 Task: Select a due date automation when advanced on, the moment a card is due add fields with custom field "Resume" set to a date in this week.
Action: Mouse moved to (982, 79)
Screenshot: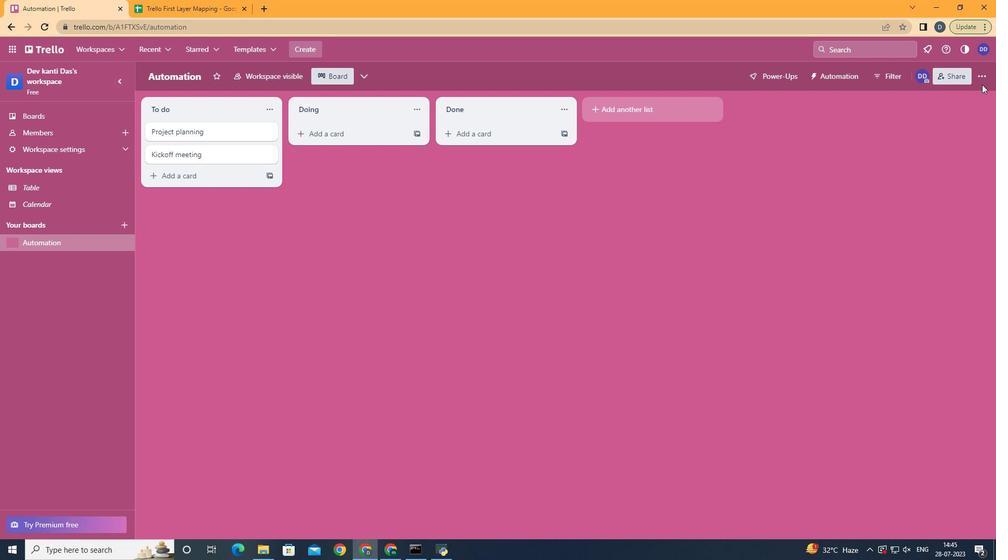 
Action: Mouse pressed left at (982, 79)
Screenshot: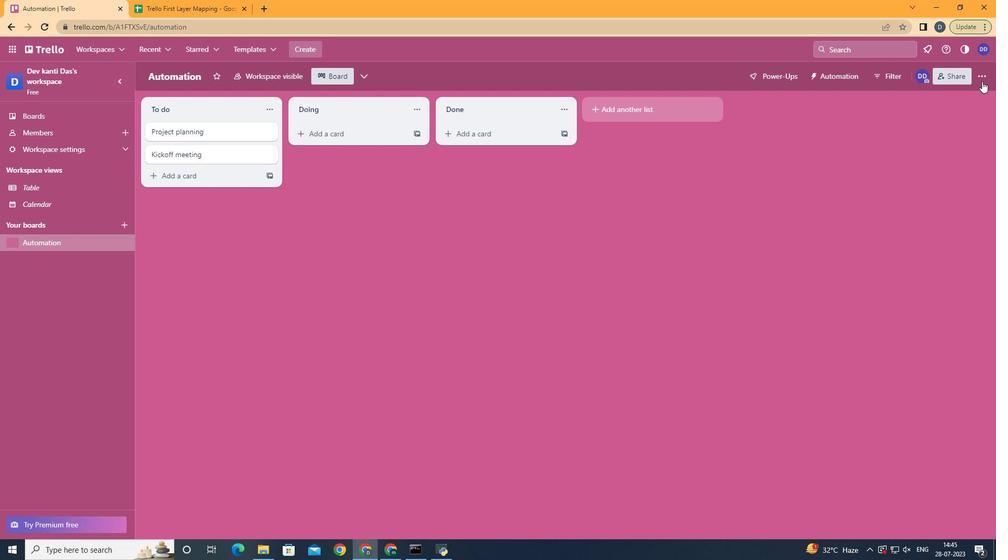 
Action: Mouse moved to (915, 211)
Screenshot: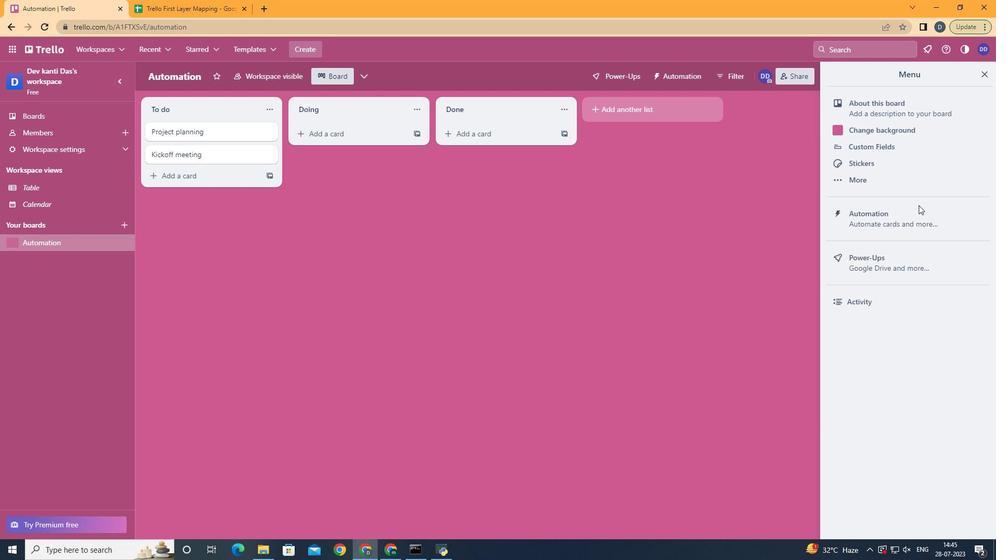 
Action: Mouse pressed left at (915, 211)
Screenshot: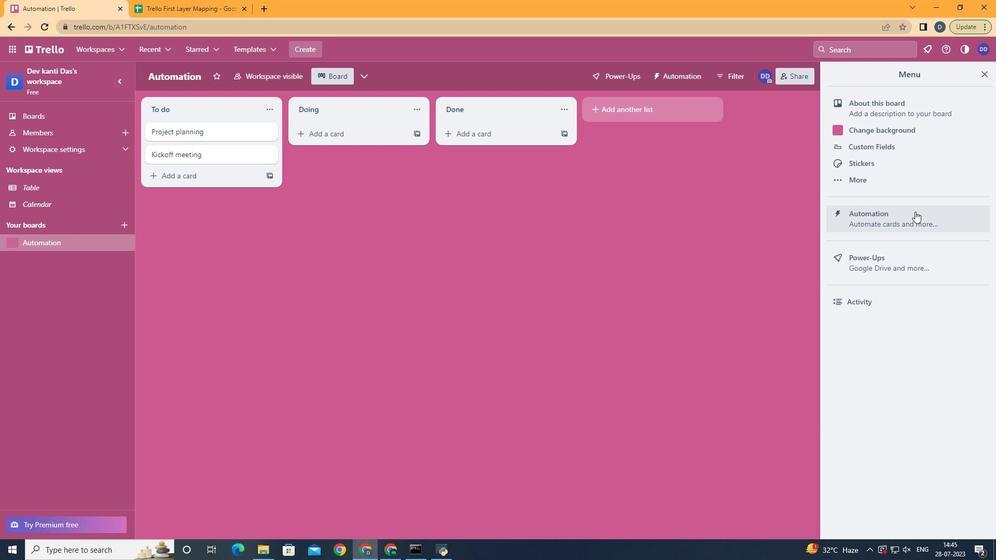 
Action: Mouse moved to (193, 209)
Screenshot: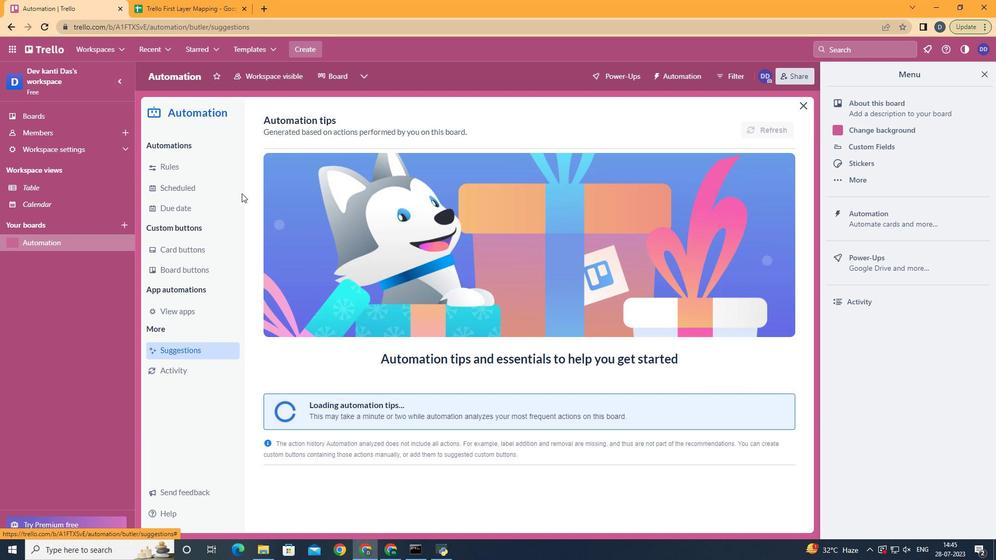 
Action: Mouse pressed left at (193, 209)
Screenshot: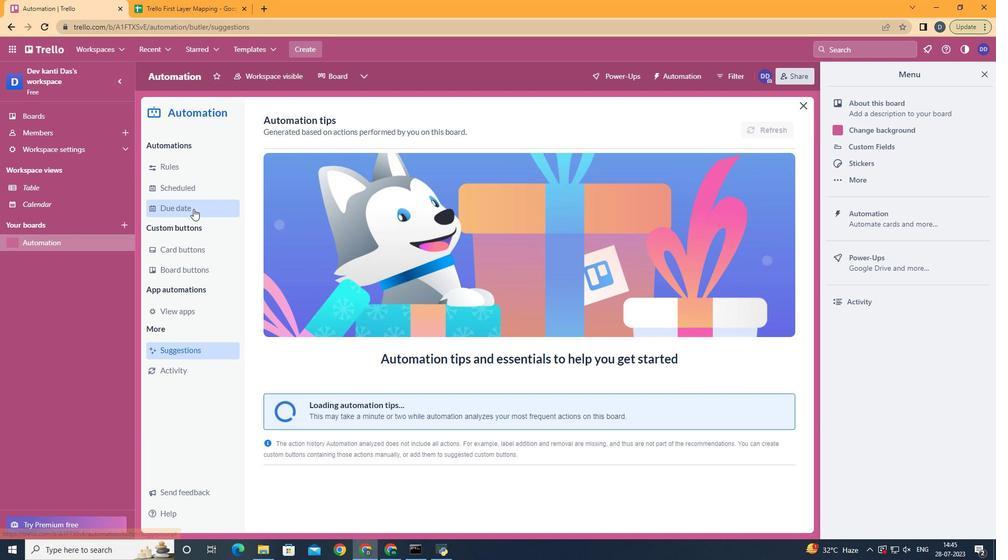 
Action: Mouse moved to (756, 126)
Screenshot: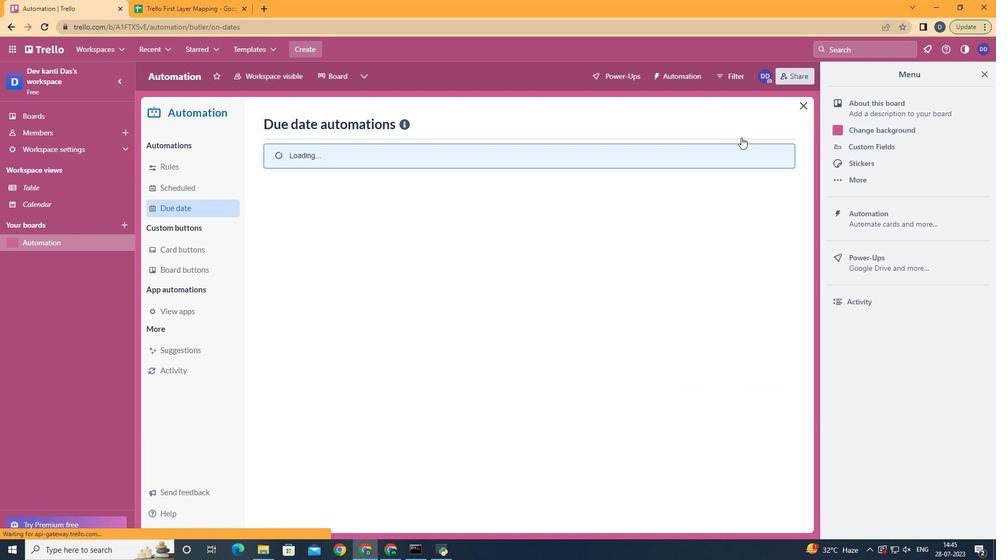 
Action: Mouse pressed left at (756, 126)
Screenshot: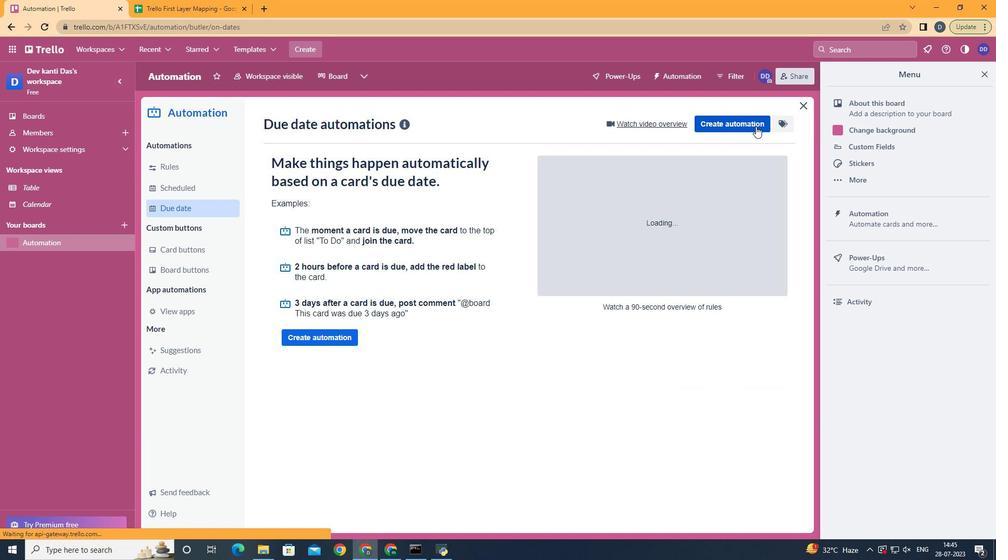 
Action: Mouse moved to (707, 219)
Screenshot: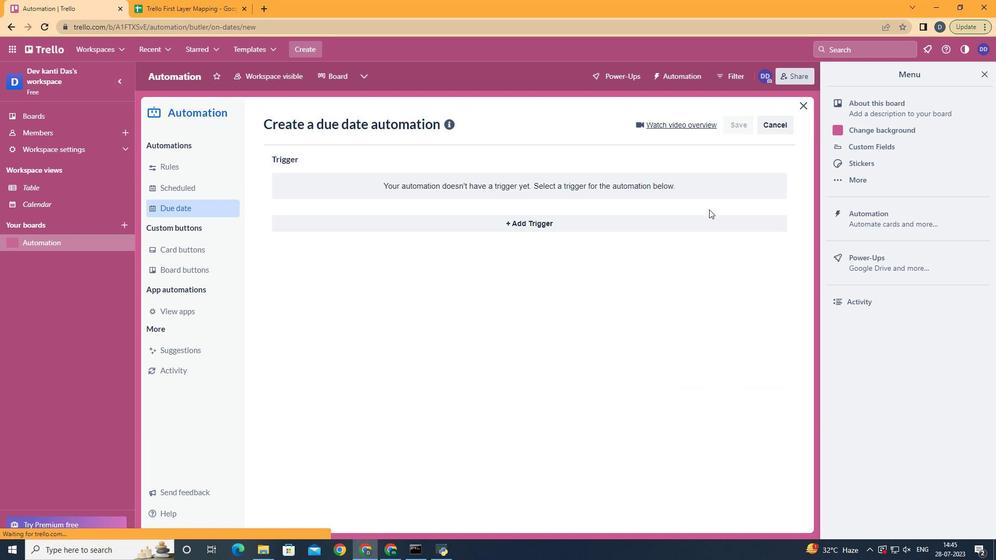 
Action: Mouse pressed left at (707, 219)
Screenshot: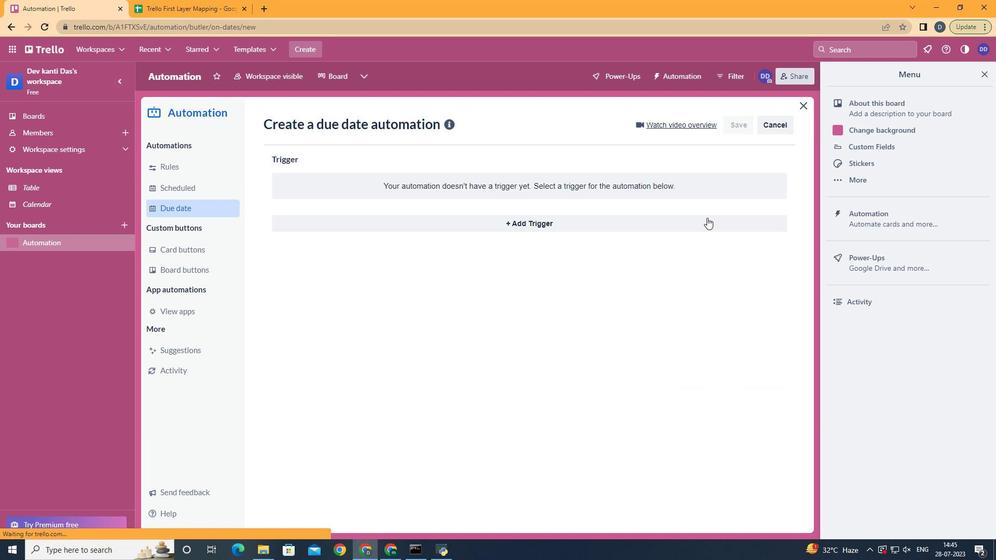 
Action: Mouse moved to (314, 369)
Screenshot: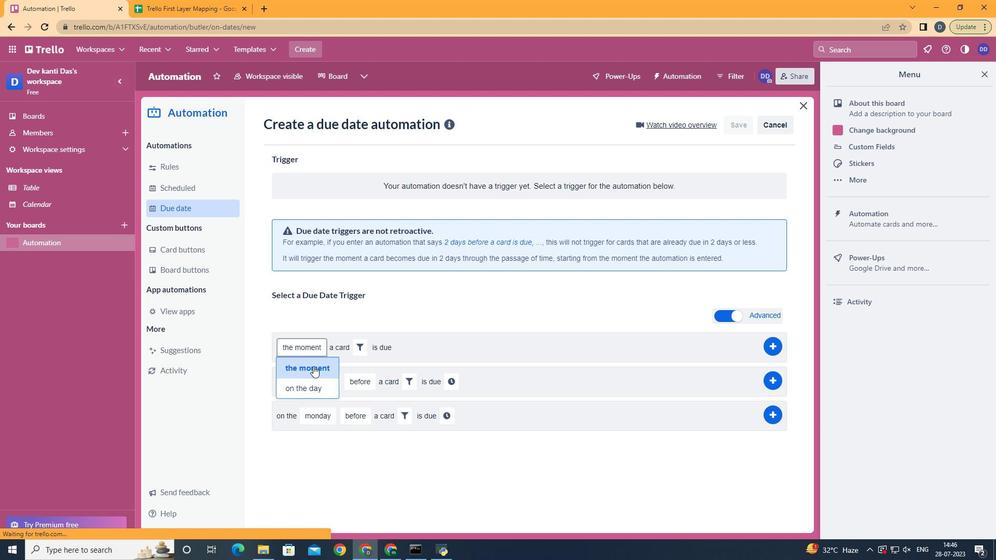 
Action: Mouse pressed left at (314, 369)
Screenshot: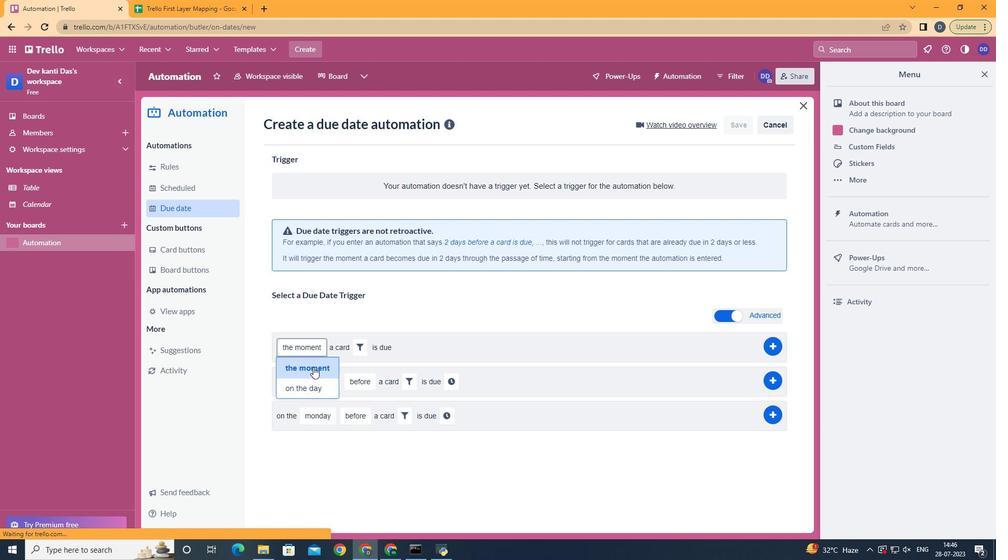 
Action: Mouse moved to (369, 343)
Screenshot: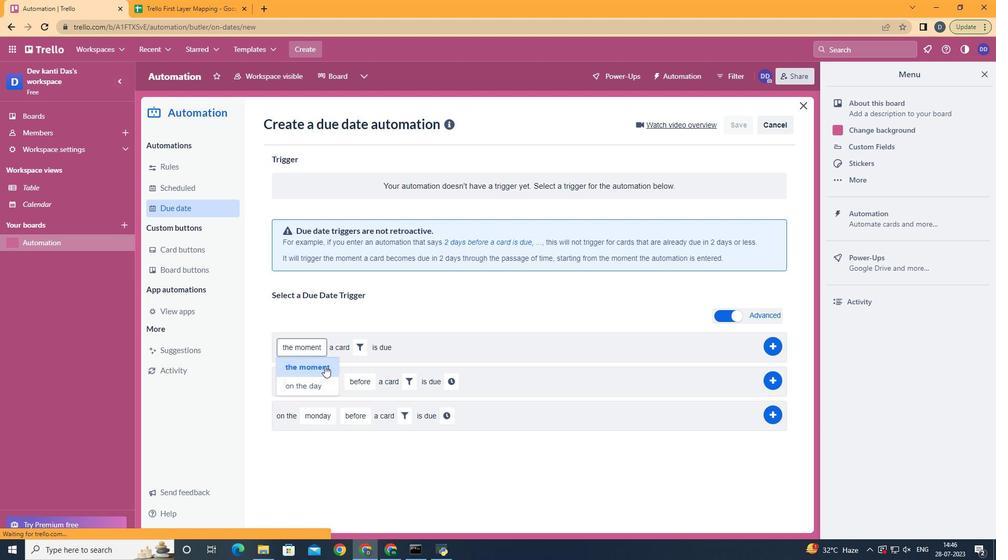 
Action: Mouse pressed left at (369, 343)
Screenshot: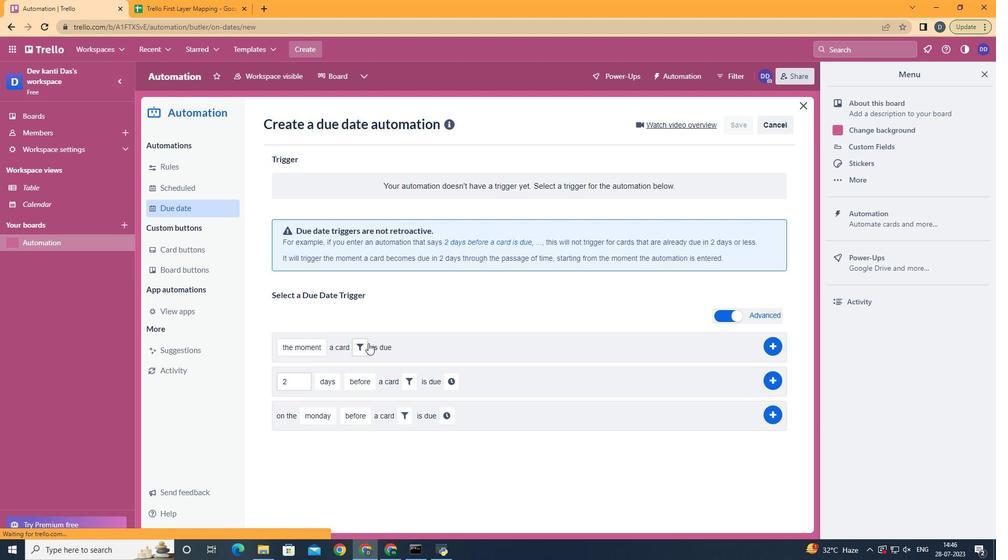 
Action: Mouse moved to (367, 343)
Screenshot: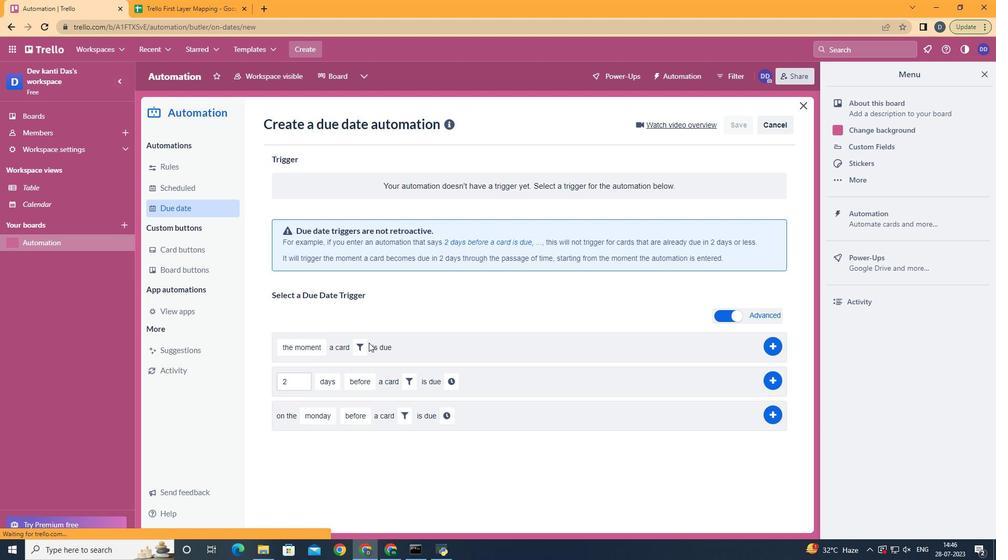 
Action: Mouse pressed left at (367, 343)
Screenshot: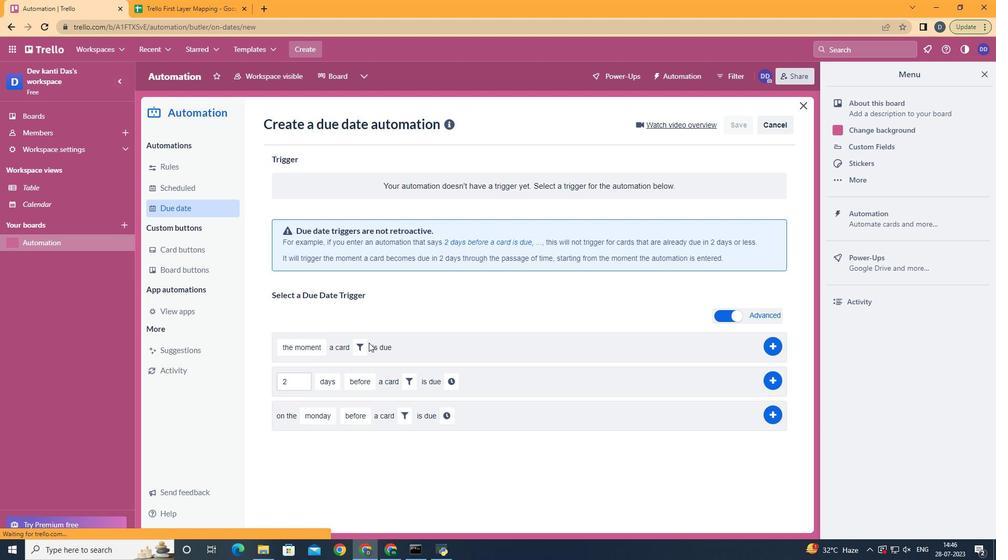 
Action: Mouse moved to (528, 374)
Screenshot: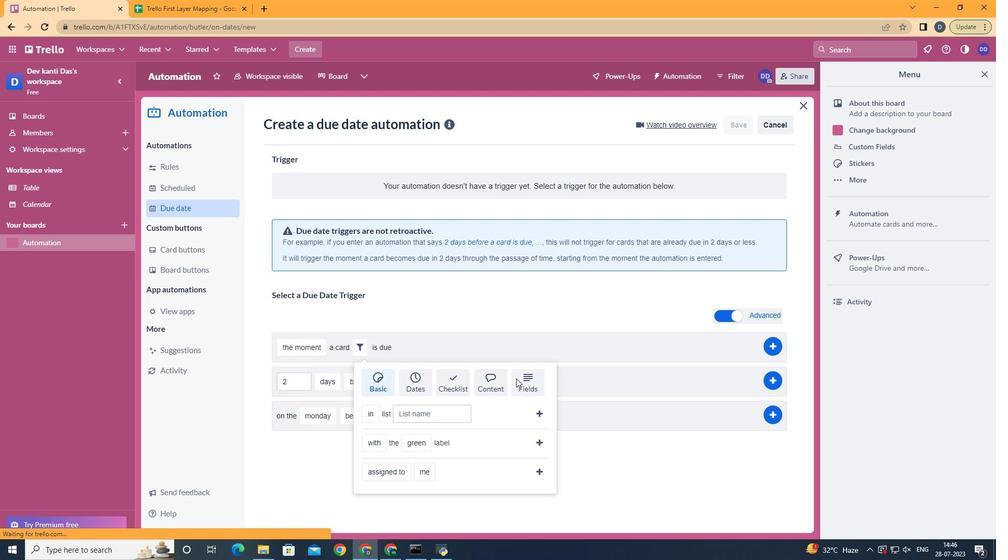 
Action: Mouse pressed left at (528, 374)
Screenshot: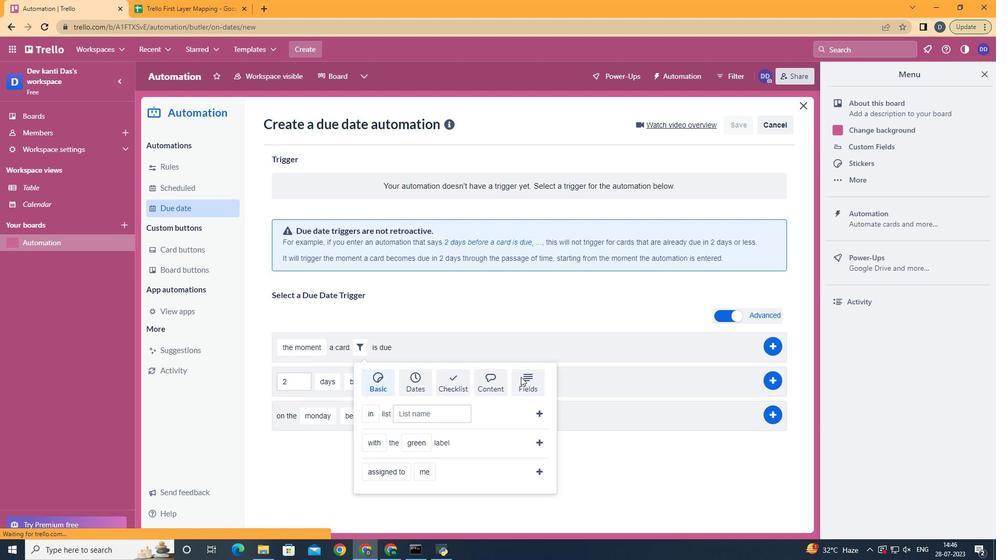 
Action: Mouse scrolled (528, 374) with delta (0, 0)
Screenshot: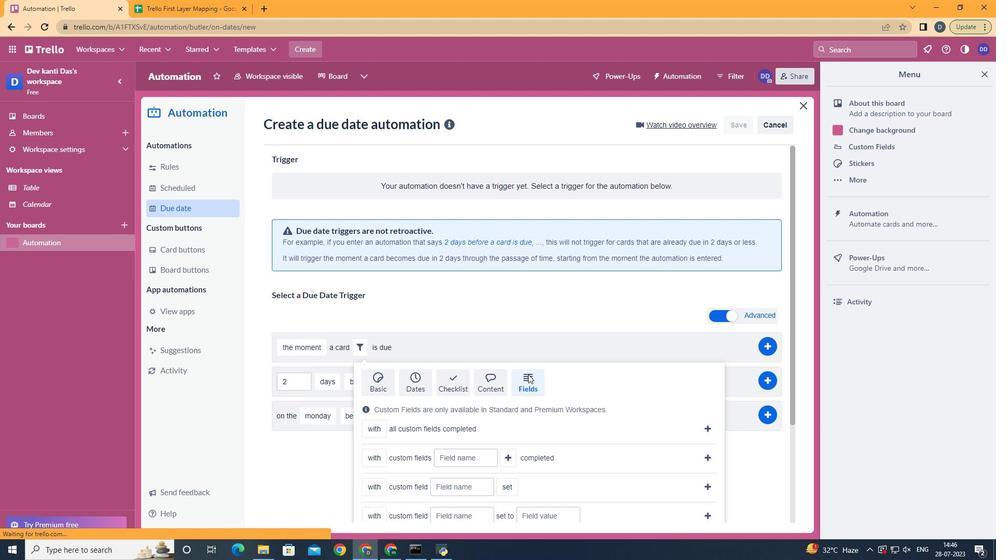 
Action: Mouse scrolled (528, 374) with delta (0, 0)
Screenshot: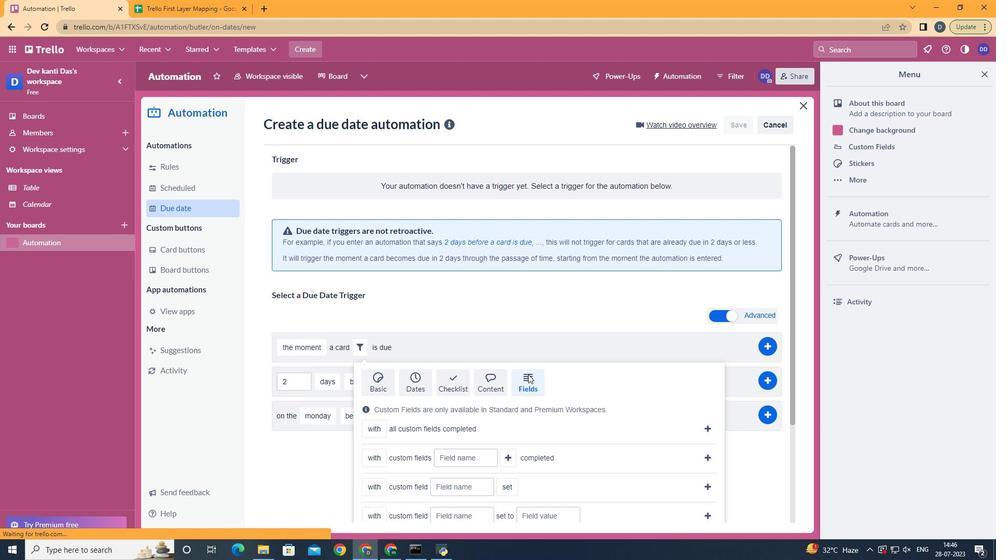 
Action: Mouse scrolled (528, 374) with delta (0, 0)
Screenshot: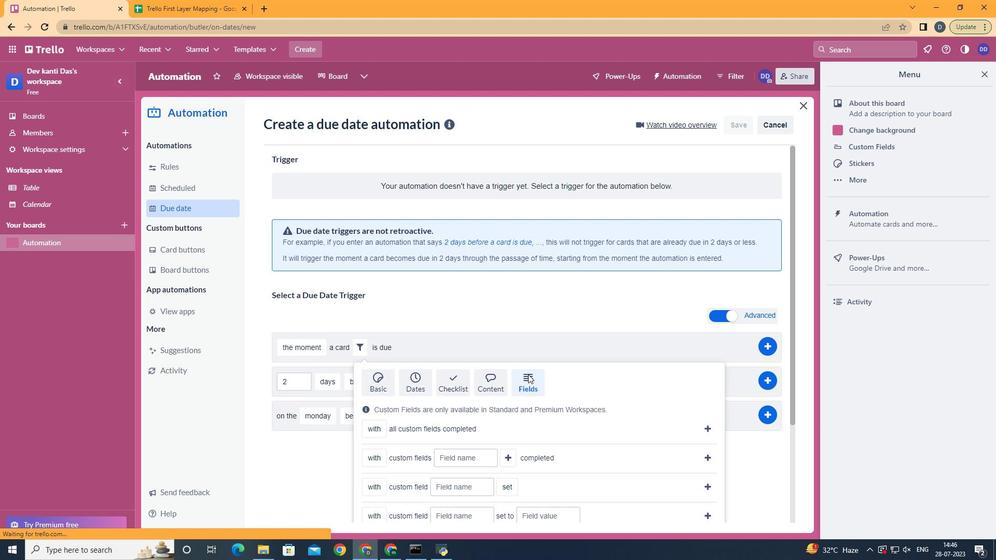 
Action: Mouse scrolled (528, 374) with delta (0, 0)
Screenshot: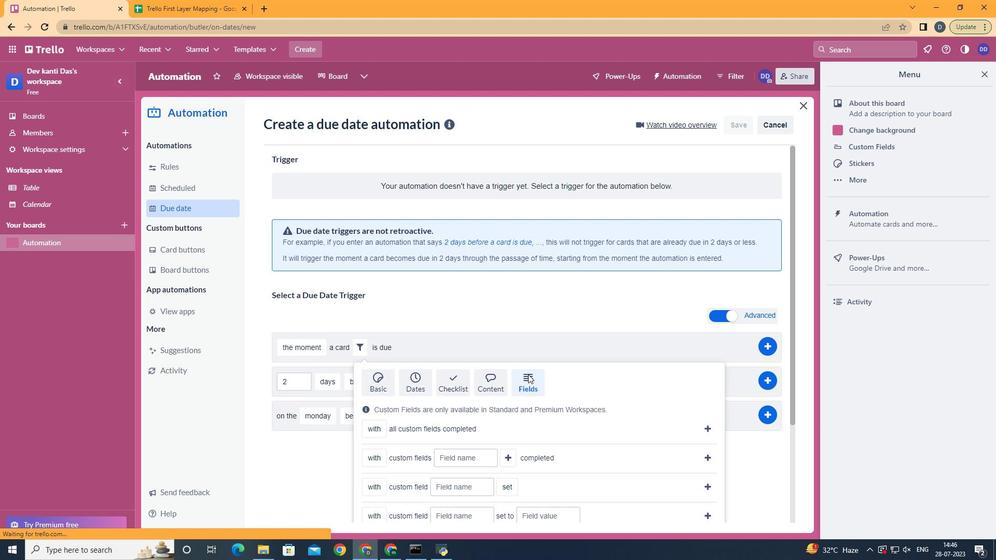 
Action: Mouse scrolled (528, 374) with delta (0, 0)
Screenshot: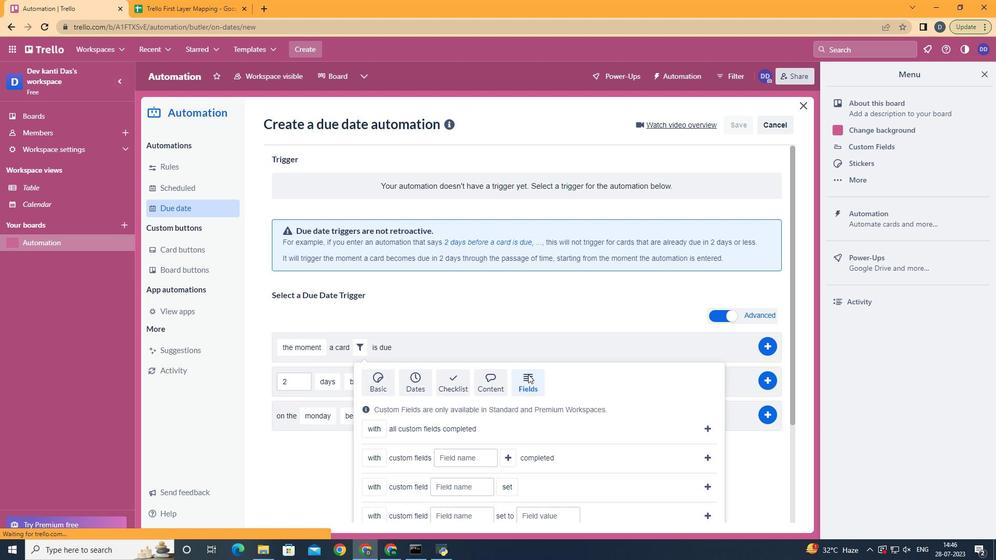 
Action: Mouse scrolled (528, 374) with delta (0, 0)
Screenshot: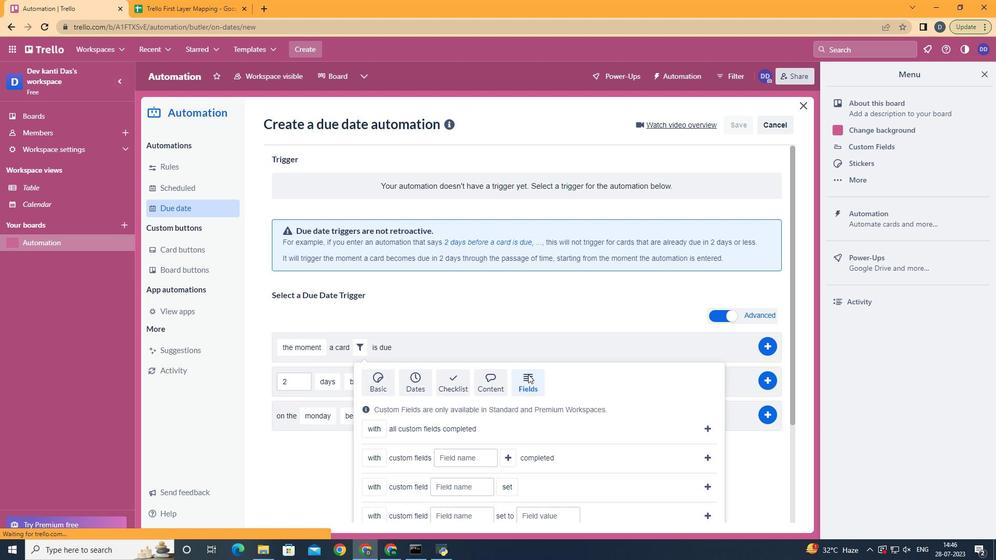 
Action: Mouse scrolled (528, 374) with delta (0, 0)
Screenshot: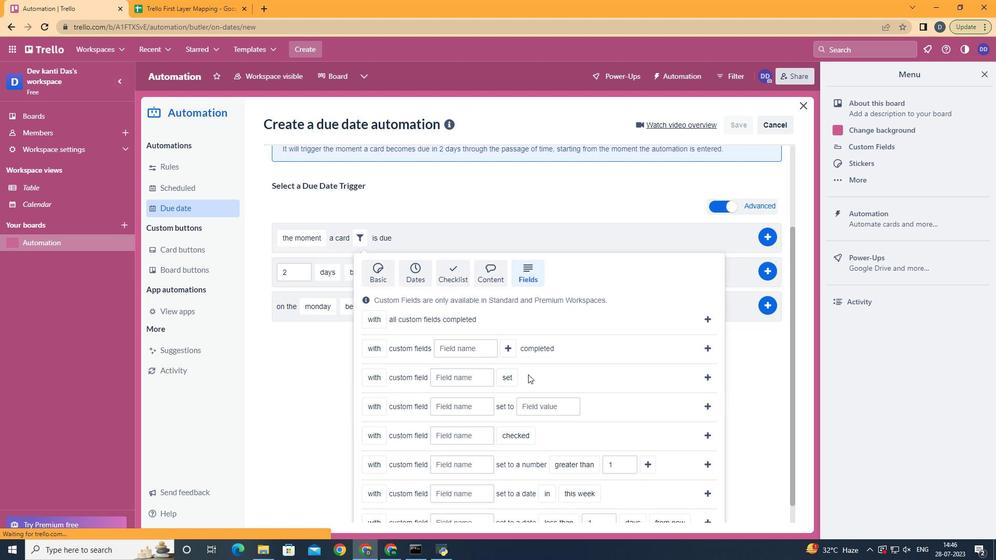 
Action: Mouse scrolled (528, 374) with delta (0, 0)
Screenshot: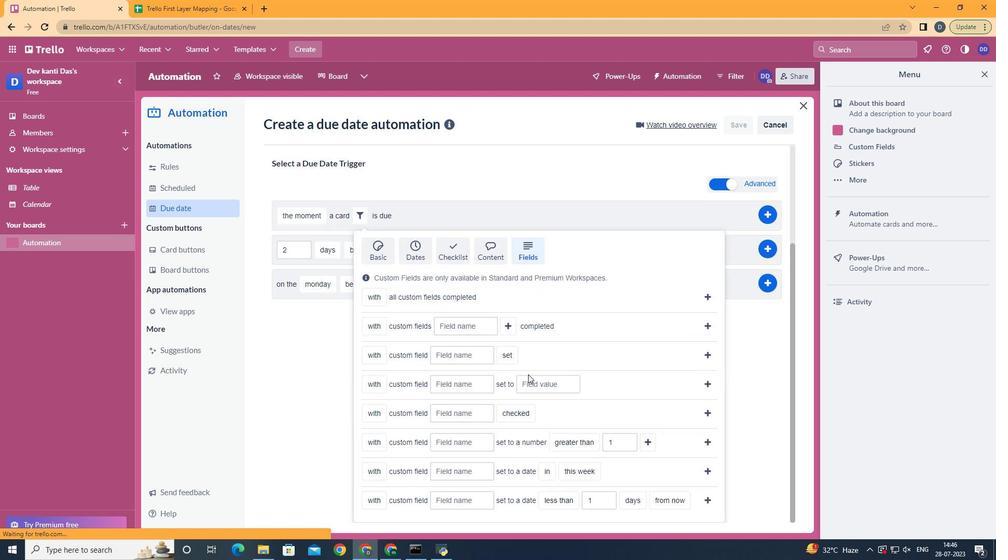 
Action: Mouse scrolled (528, 374) with delta (0, 0)
Screenshot: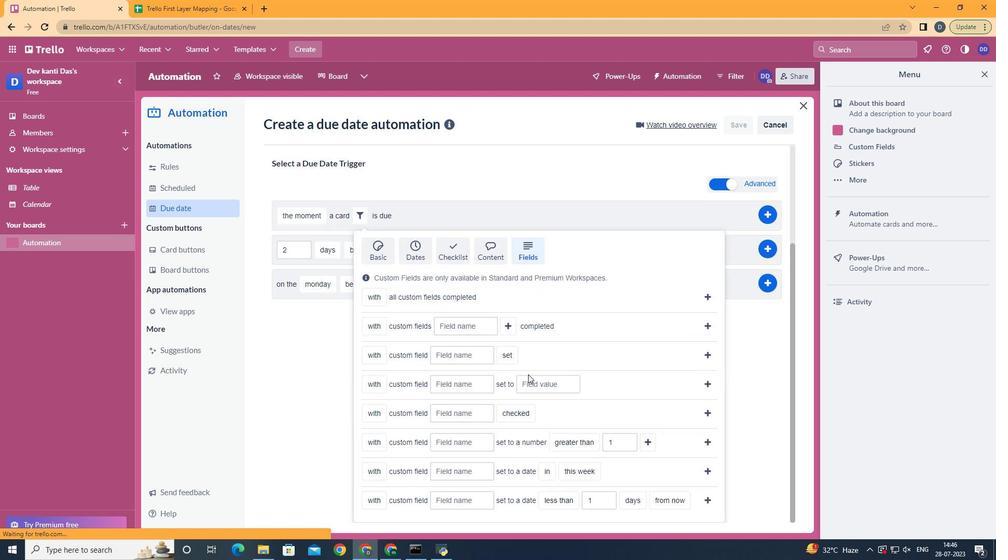 
Action: Mouse scrolled (528, 374) with delta (0, 0)
Screenshot: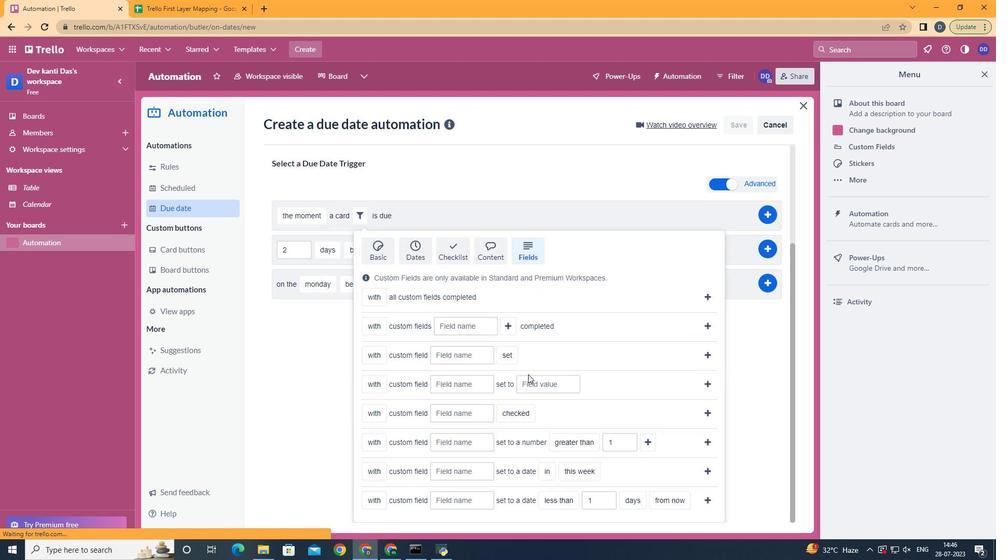 
Action: Mouse scrolled (528, 374) with delta (0, 0)
Screenshot: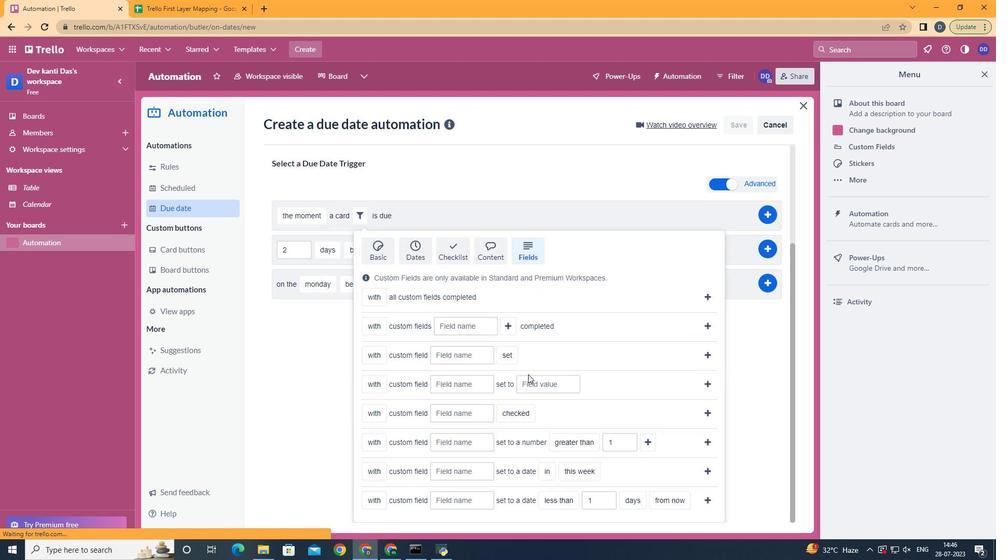
Action: Mouse moved to (380, 489)
Screenshot: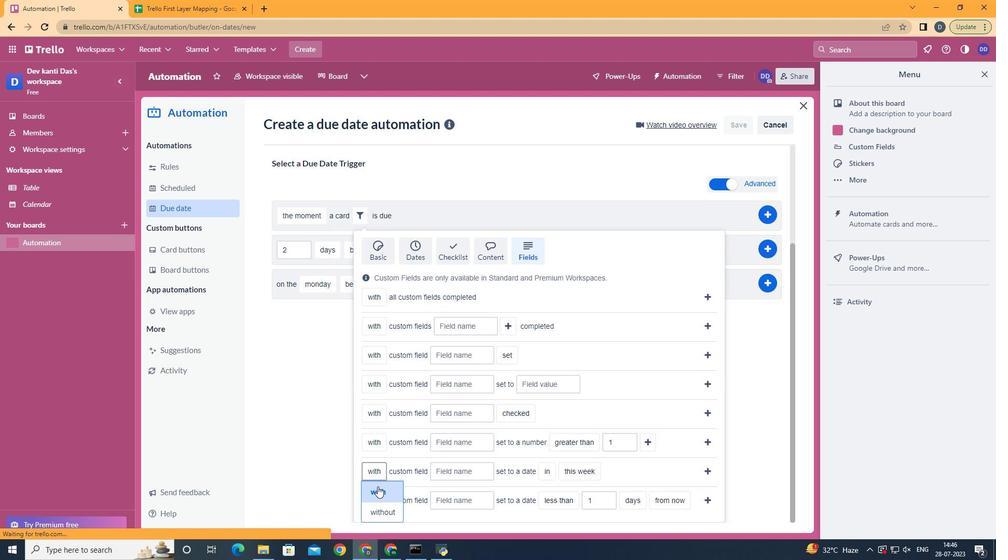 
Action: Mouse pressed left at (380, 489)
Screenshot: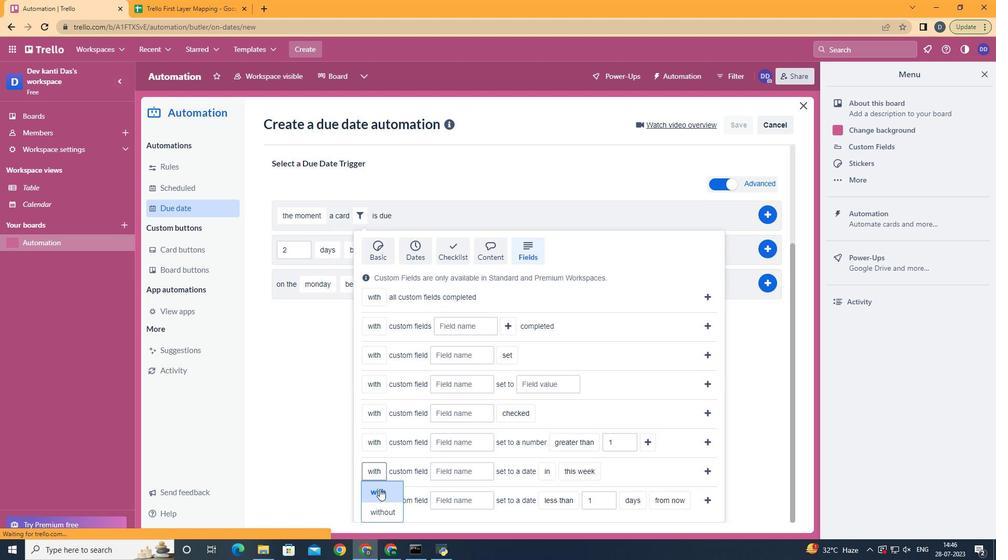
Action: Mouse moved to (450, 468)
Screenshot: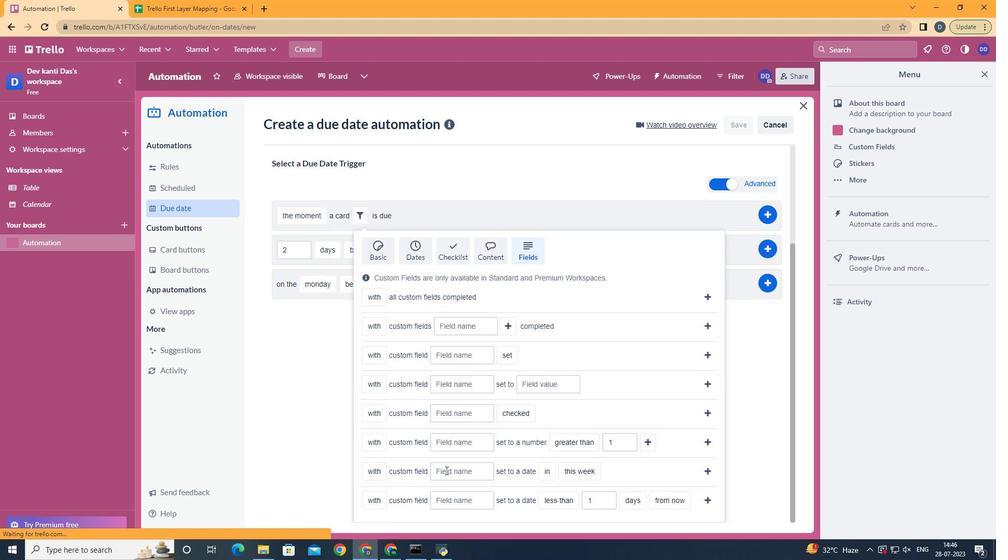 
Action: Mouse pressed left at (450, 468)
Screenshot: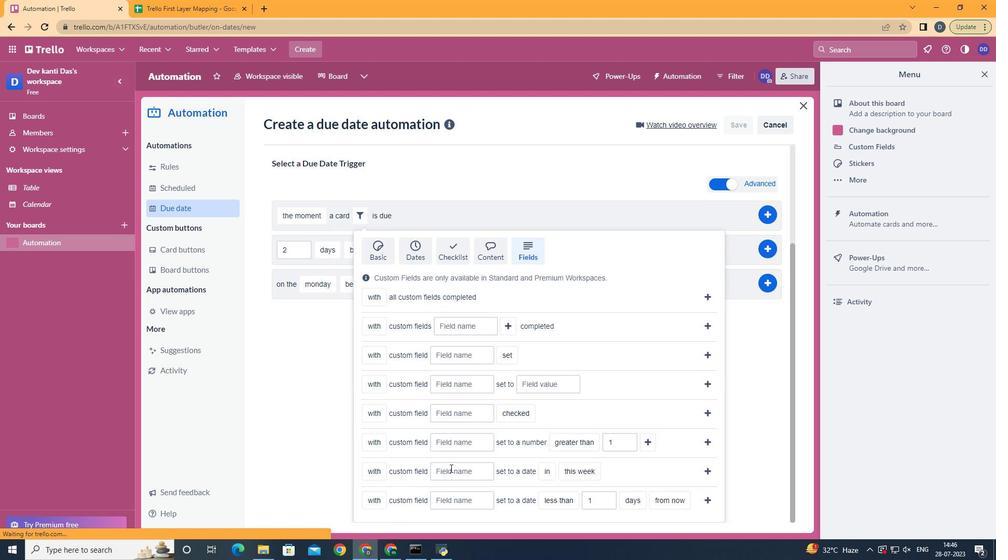 
Action: Key pressed <Key.shift>Resume
Screenshot: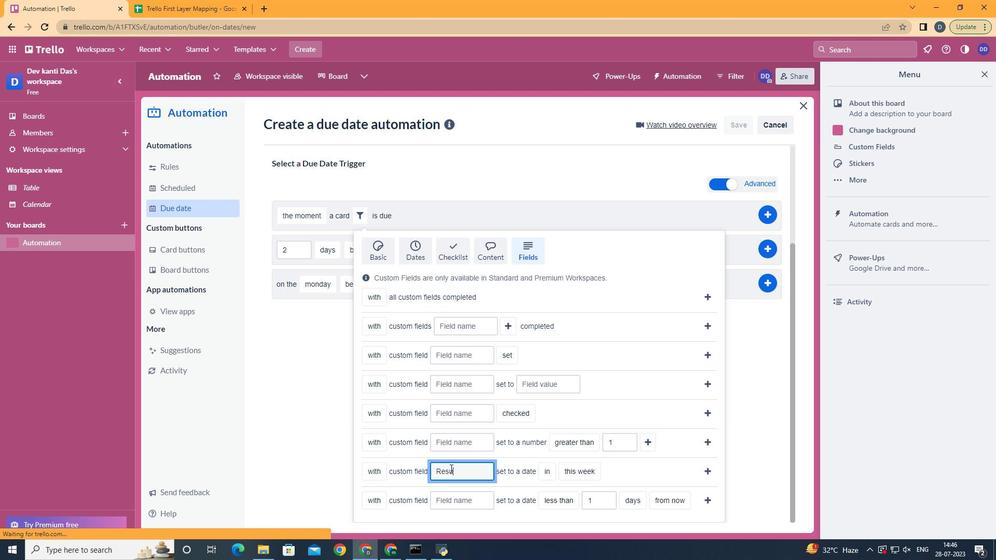 
Action: Mouse moved to (555, 490)
Screenshot: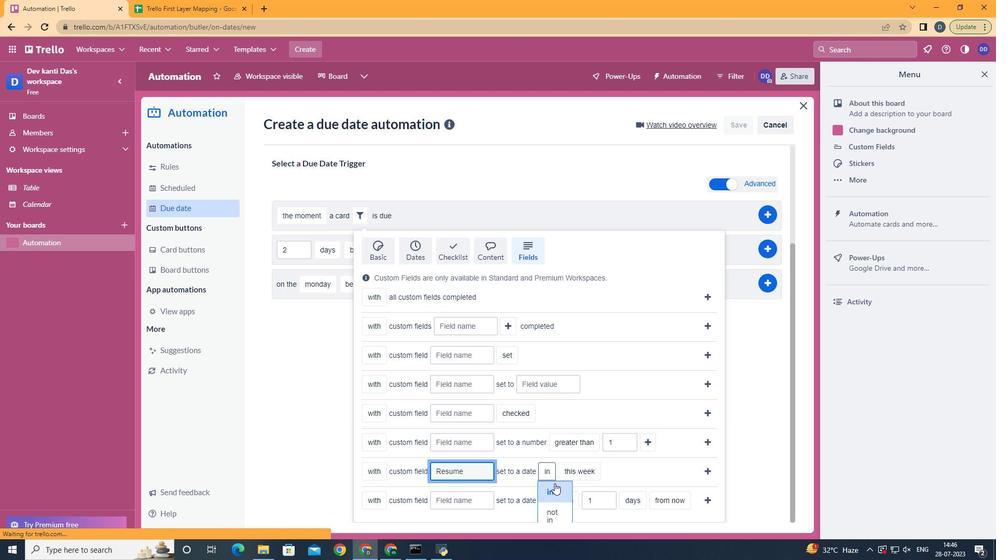 
Action: Mouse pressed left at (555, 490)
Screenshot: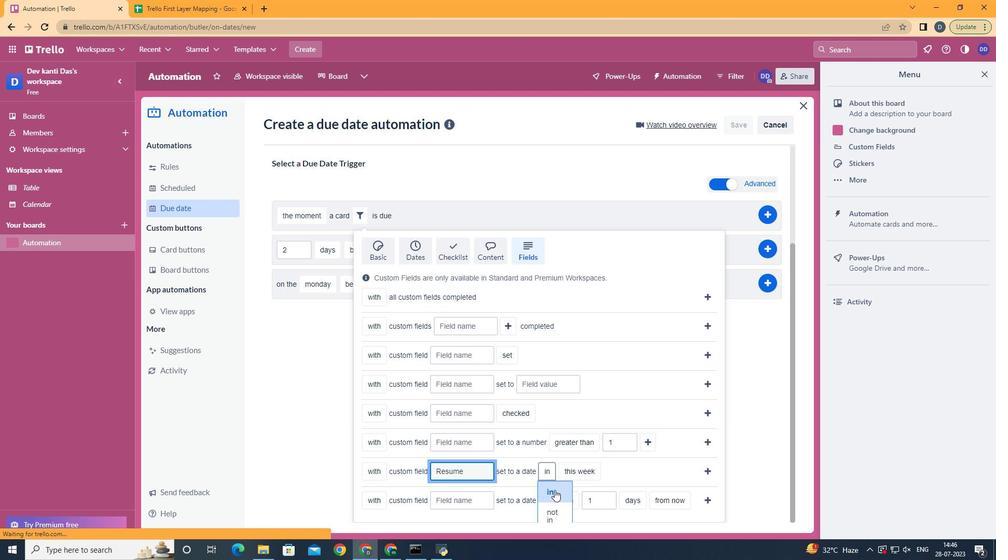 
Action: Mouse moved to (585, 490)
Screenshot: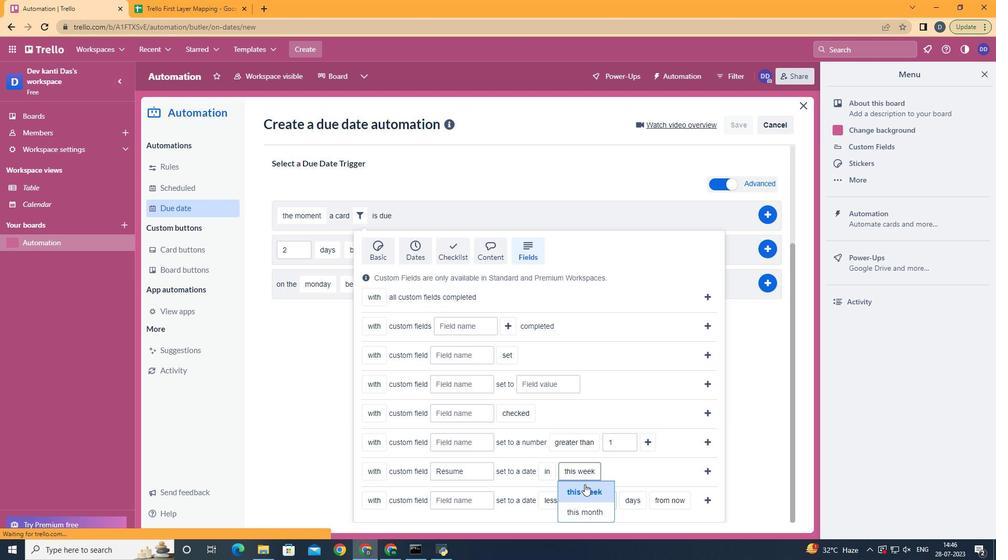 
Action: Mouse pressed left at (585, 490)
Screenshot: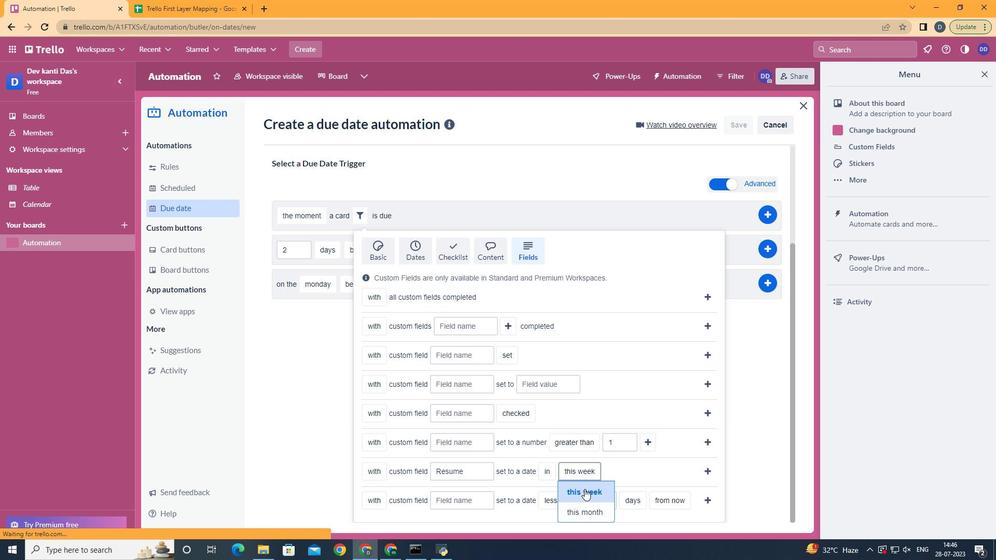 
Action: Mouse moved to (710, 470)
Screenshot: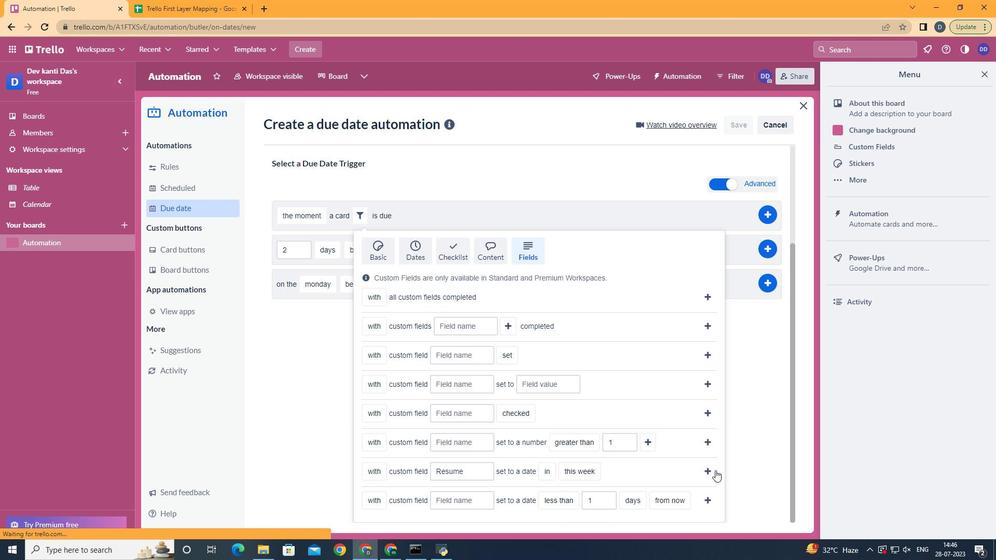 
Action: Mouse pressed left at (710, 470)
Screenshot: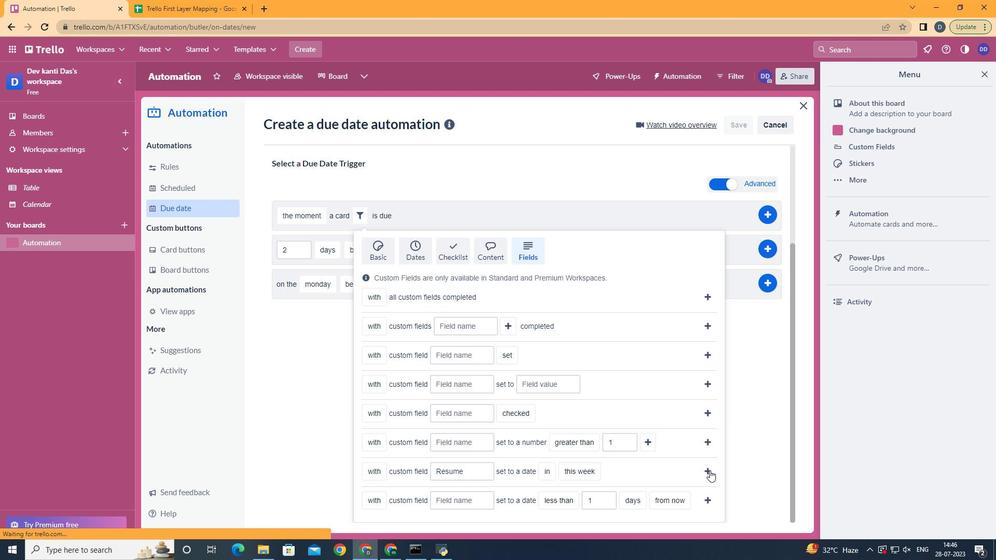 
